 Task: Open Card Card0000000080 in Board Board0000000020 in Workspace WS0000000007 in Trello. Add Member Email0000000028 to Card Card0000000080 in Board Board0000000020 in Workspace WS0000000007 in Trello. Add Red Label titled Label0000000080 to Card Card0000000080 in Board Board0000000020 in Workspace WS0000000007 in Trello. Add Checklist CL0000000080 to Card Card0000000080 in Board Board0000000020 in Workspace WS0000000007 in Trello. Add Dates with Start Date as Nov 01 2023 and Due Date as Nov 30 2023 to Card Card0000000080 in Board Board0000000020 in Workspace WS0000000007 in Trello
Action: Mouse moved to (319, 469)
Screenshot: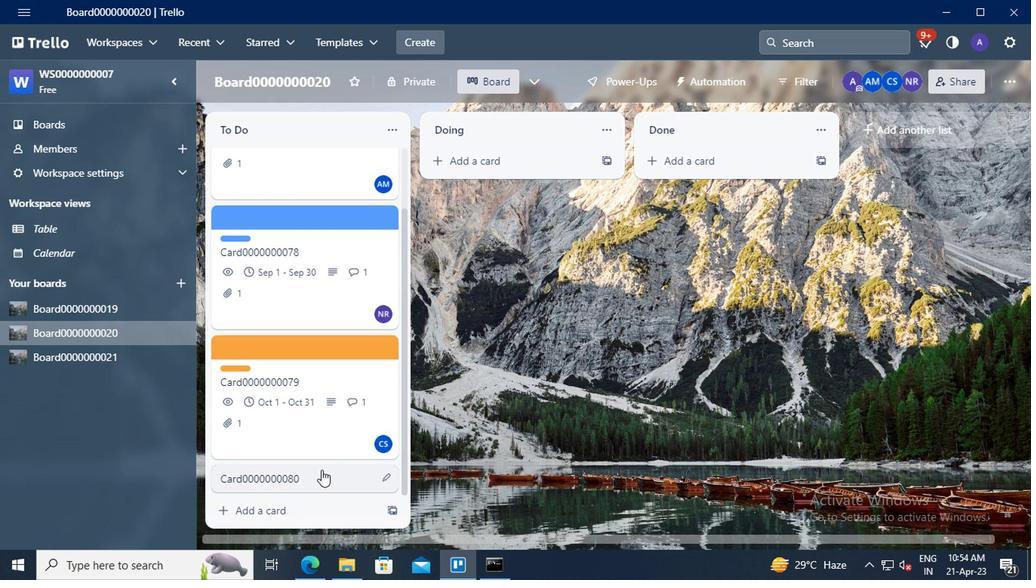 
Action: Mouse pressed left at (319, 469)
Screenshot: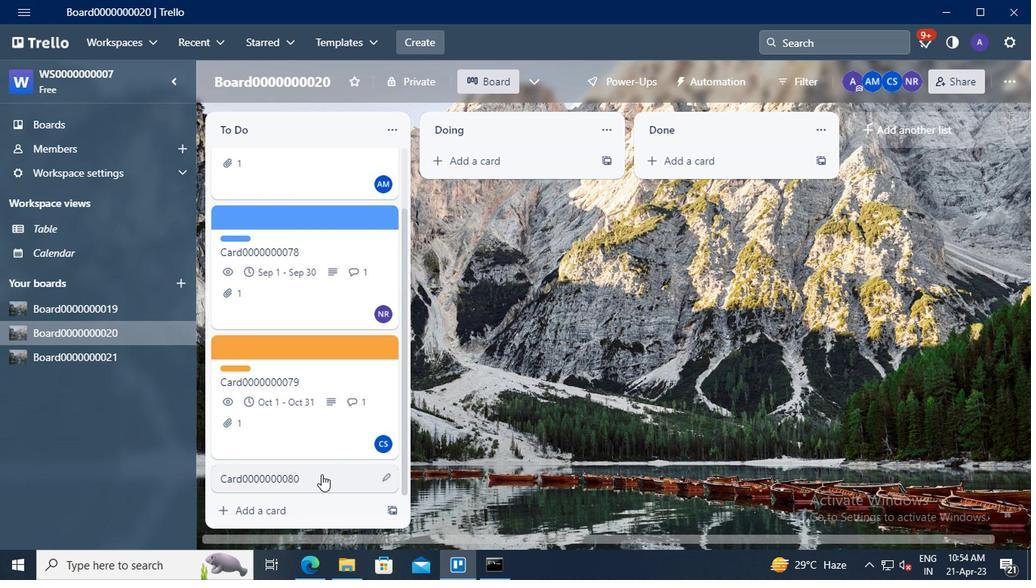 
Action: Mouse moved to (691, 196)
Screenshot: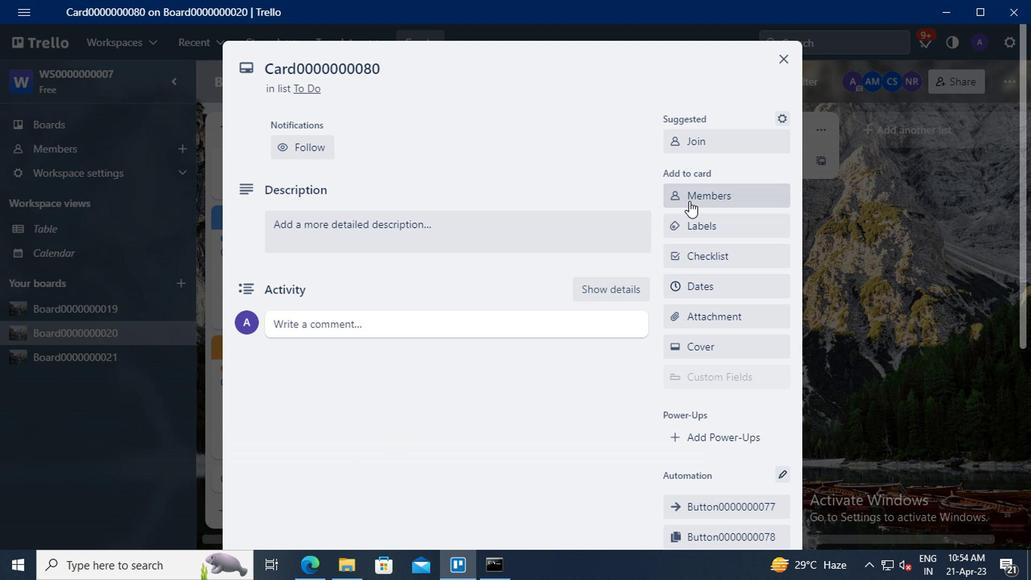 
Action: Mouse pressed left at (691, 196)
Screenshot: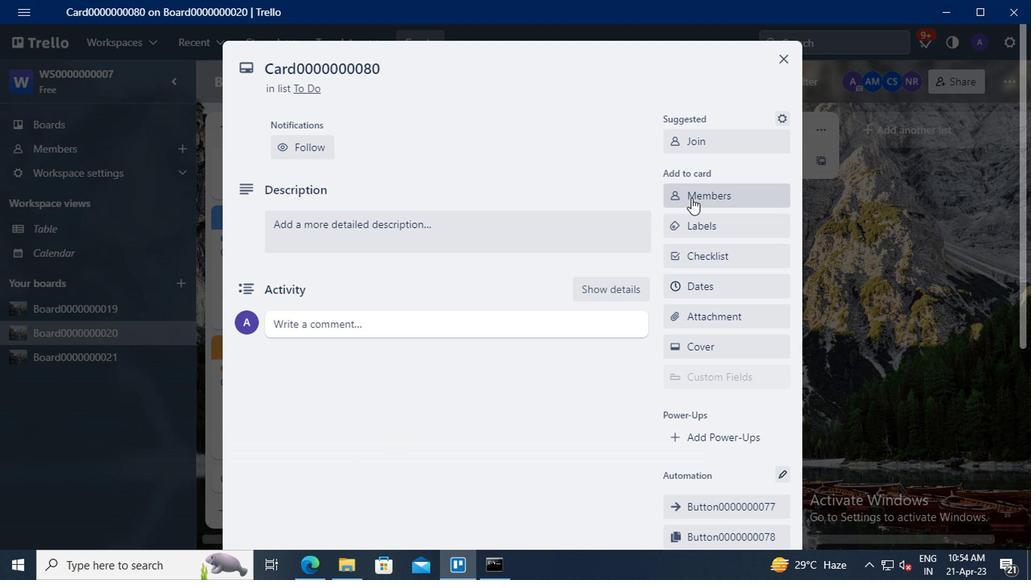 
Action: Mouse moved to (708, 265)
Screenshot: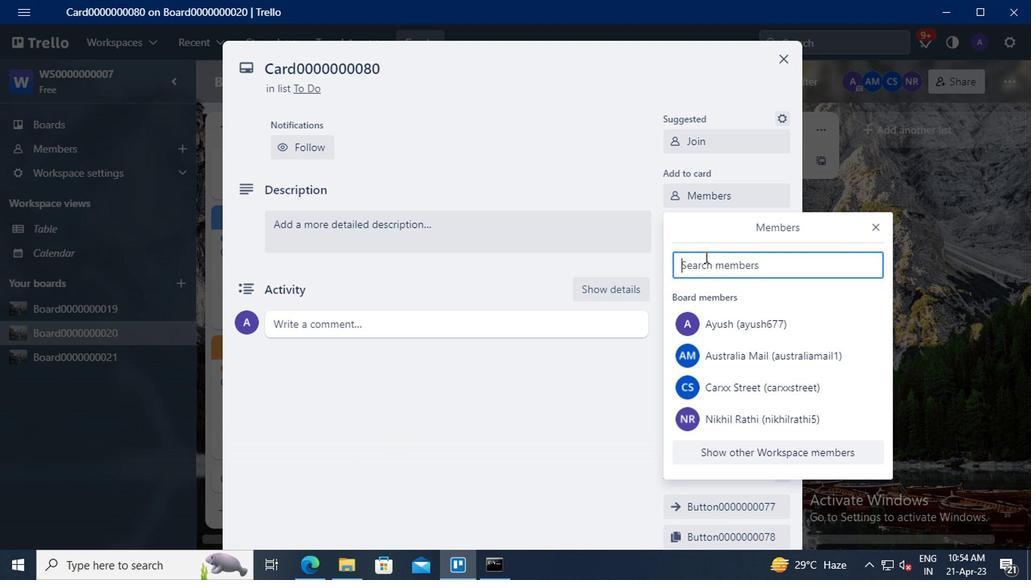 
Action: Mouse pressed left at (708, 265)
Screenshot: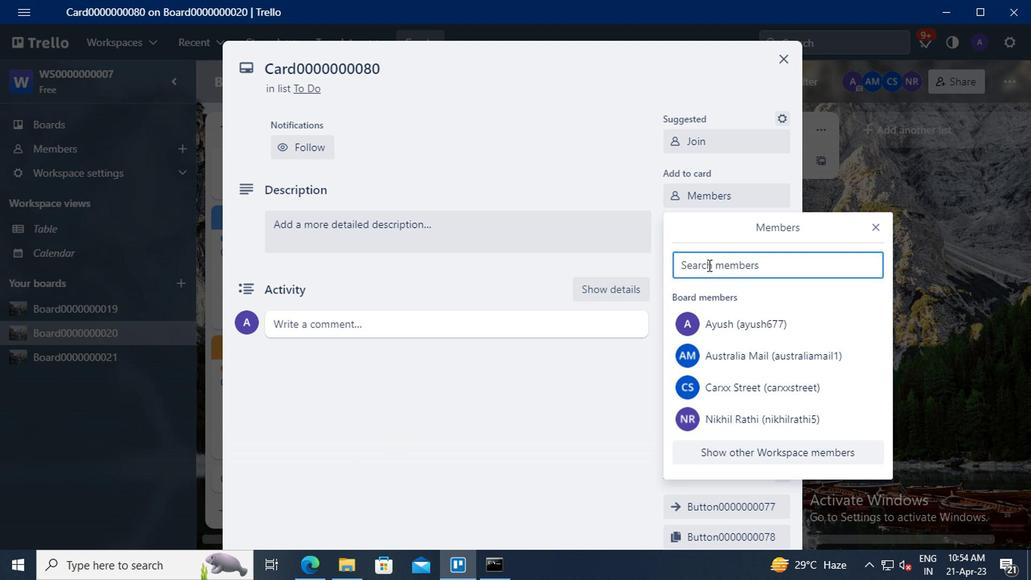
Action: Mouse moved to (702, 269)
Screenshot: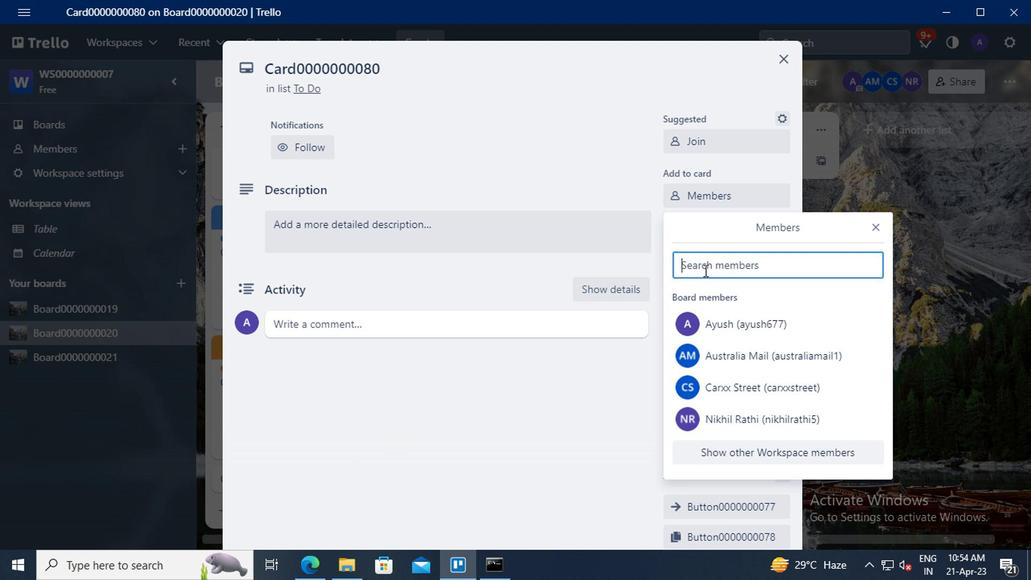 
Action: Key pressed vinnyoffice2<Key.shift>@GMAIL.COM
Screenshot: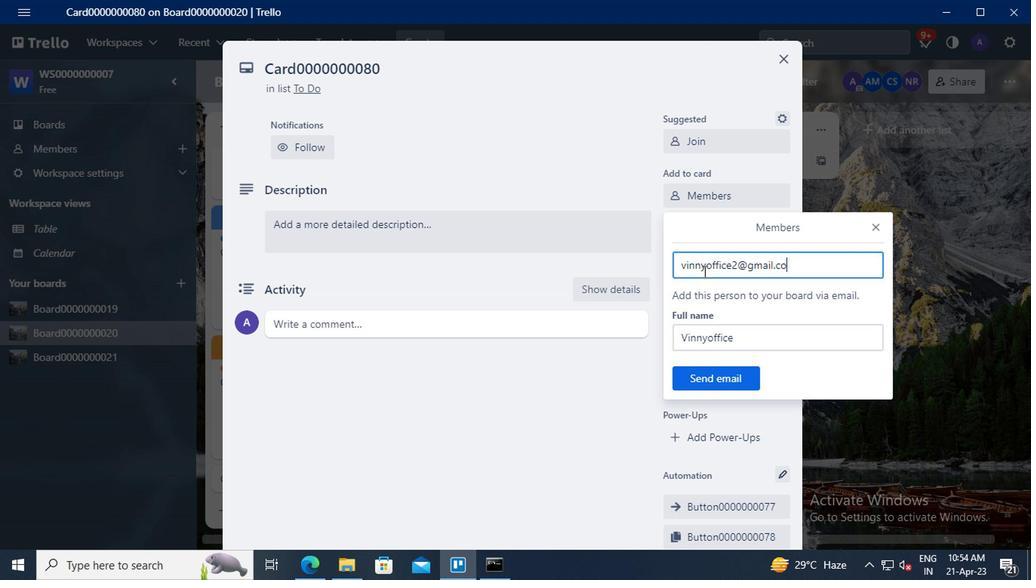 
Action: Mouse moved to (708, 370)
Screenshot: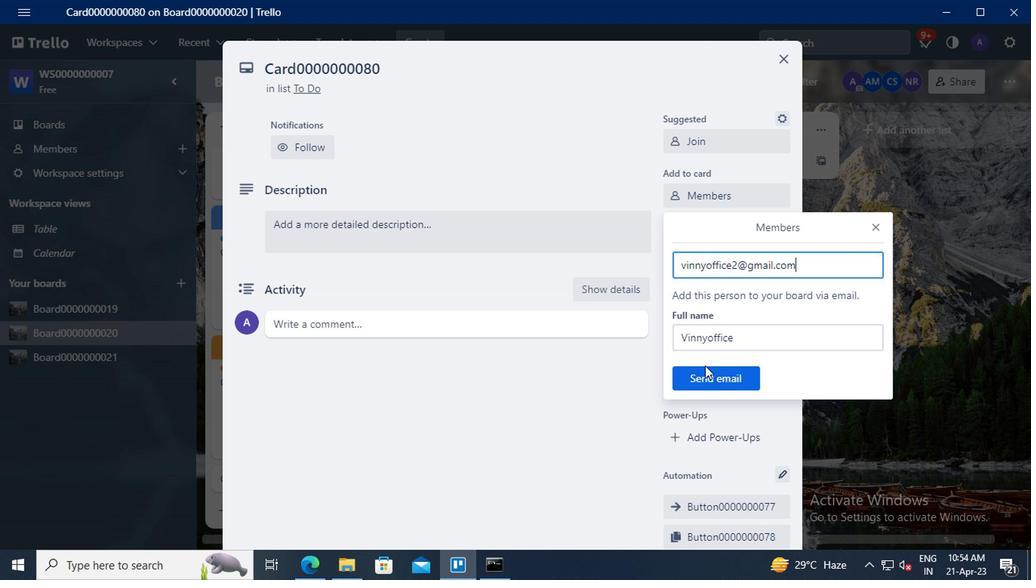 
Action: Mouse pressed left at (708, 370)
Screenshot: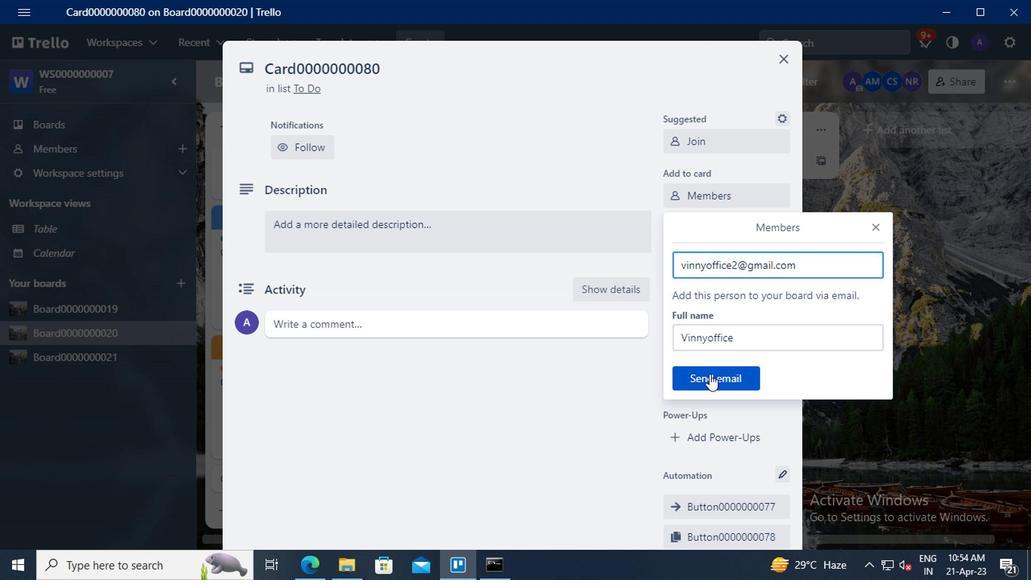 
Action: Mouse moved to (712, 224)
Screenshot: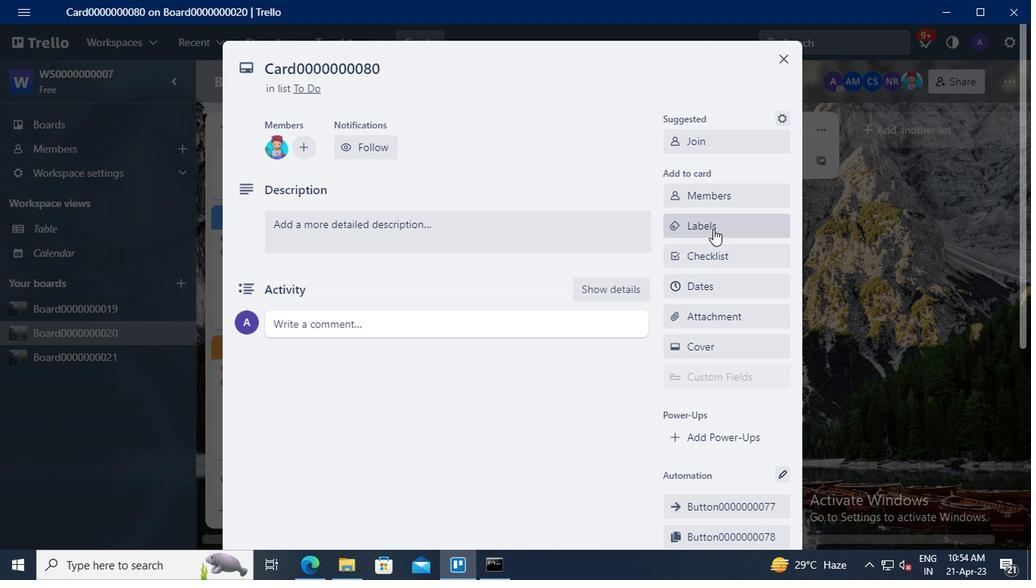 
Action: Mouse pressed left at (712, 224)
Screenshot: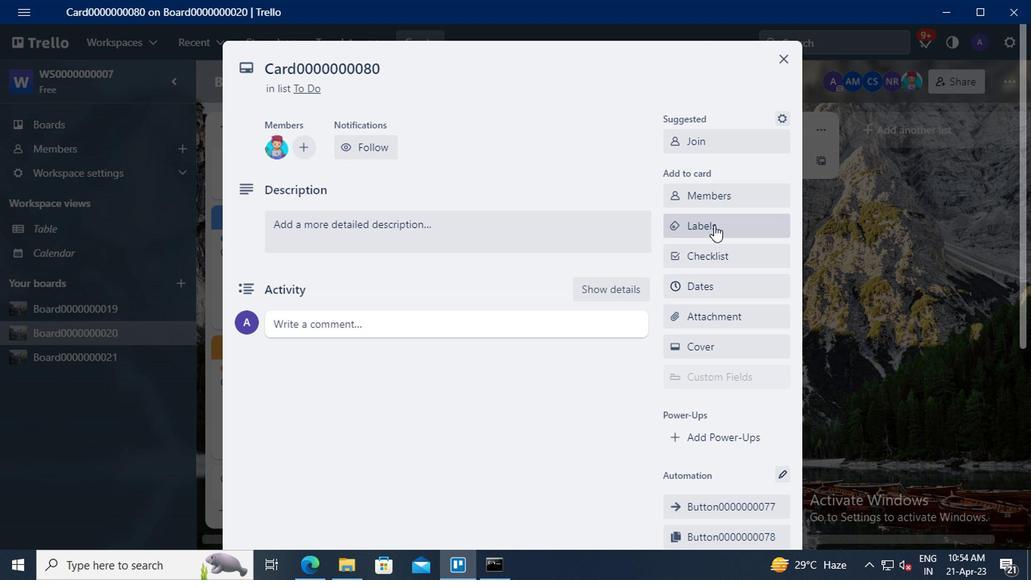 
Action: Mouse moved to (778, 422)
Screenshot: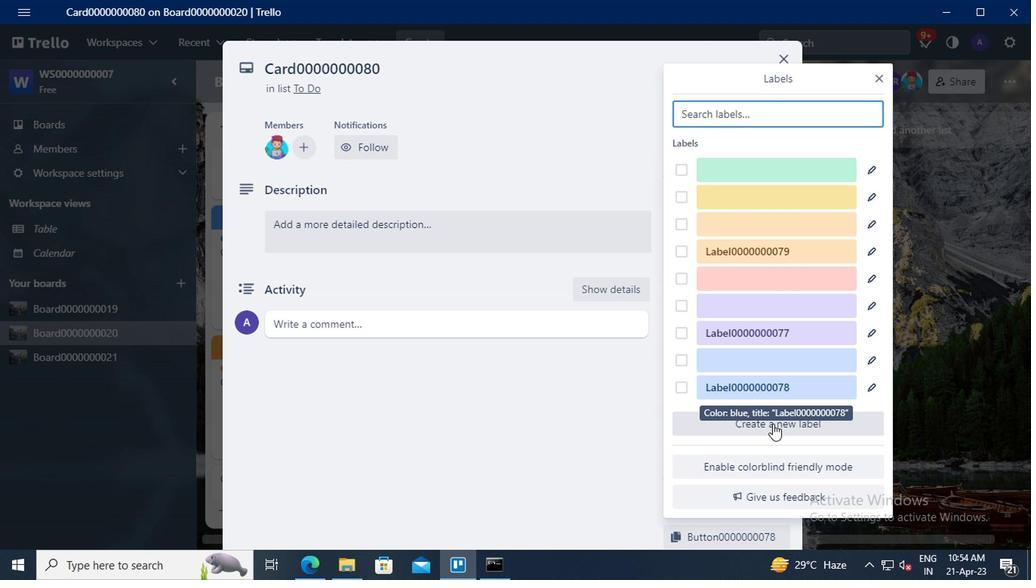 
Action: Mouse pressed left at (778, 422)
Screenshot: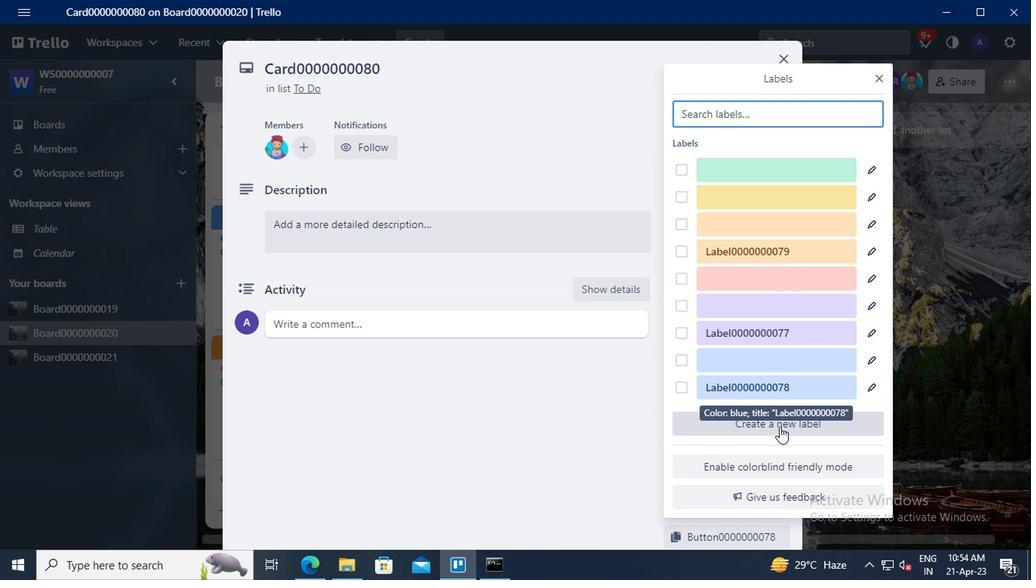 
Action: Mouse moved to (716, 220)
Screenshot: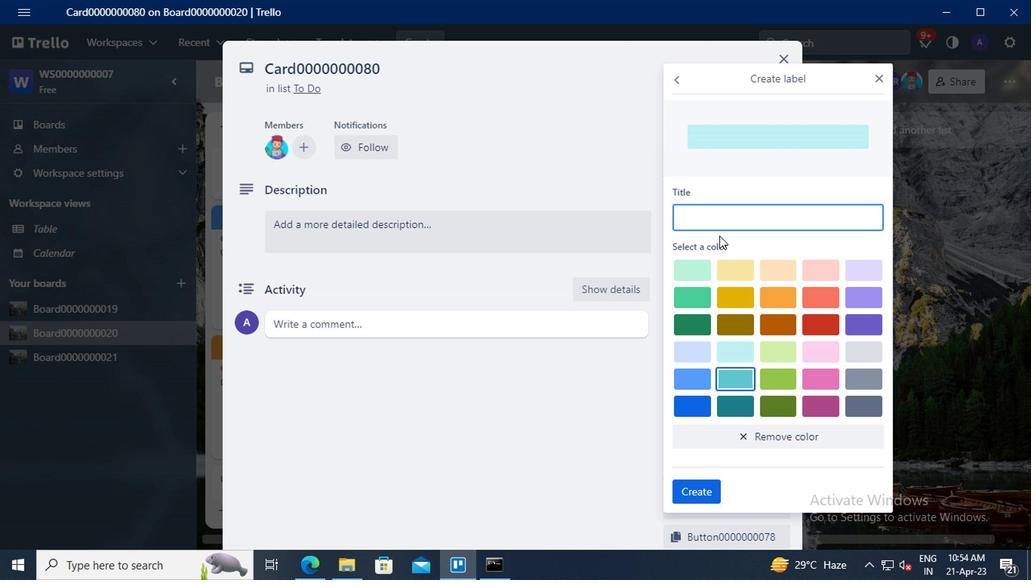 
Action: Mouse pressed left at (716, 220)
Screenshot: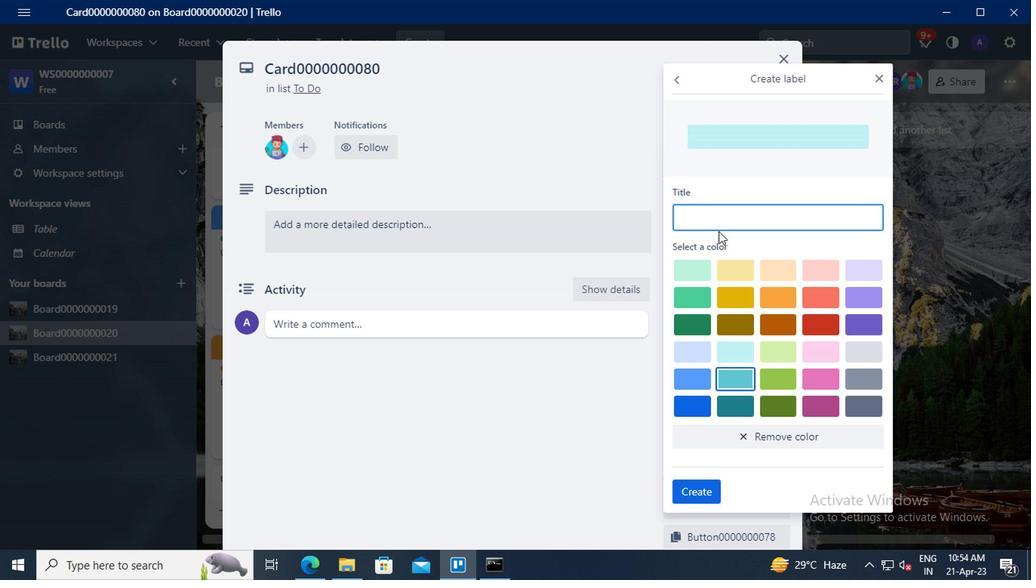 
Action: Key pressed <Key.shift>LAB
Screenshot: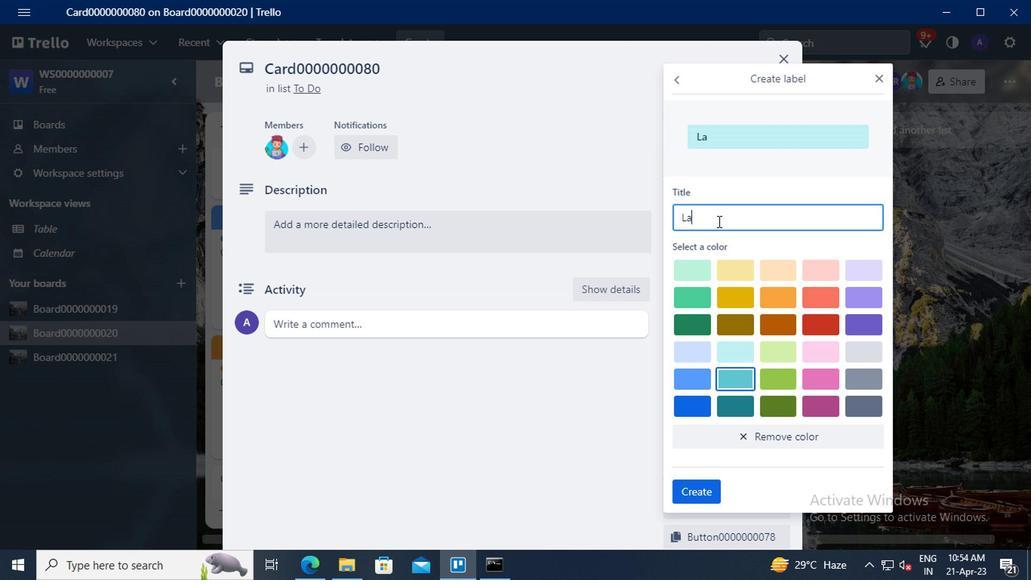 
Action: Mouse moved to (704, 215)
Screenshot: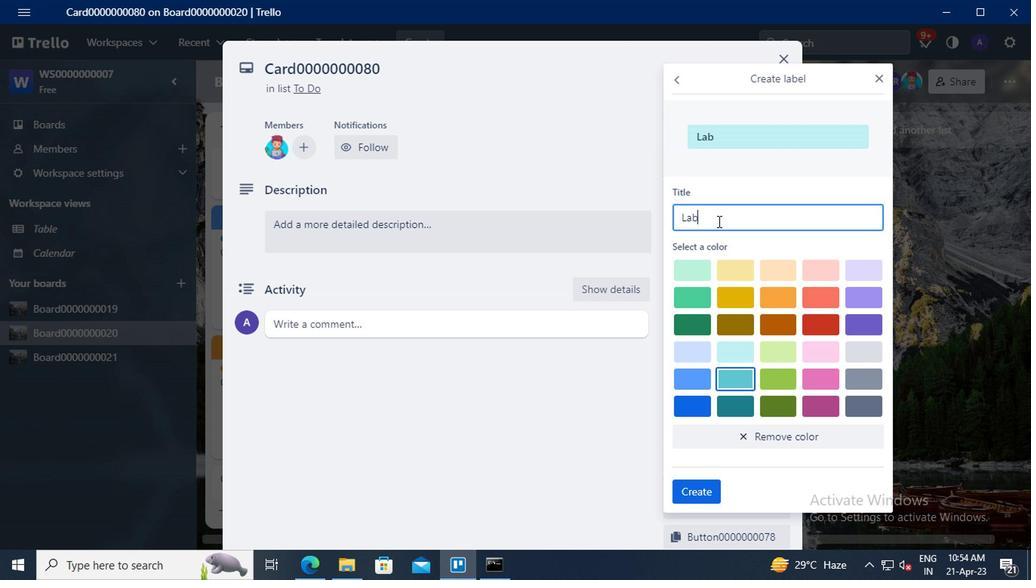 
Action: Key pressed EL0000000080
Screenshot: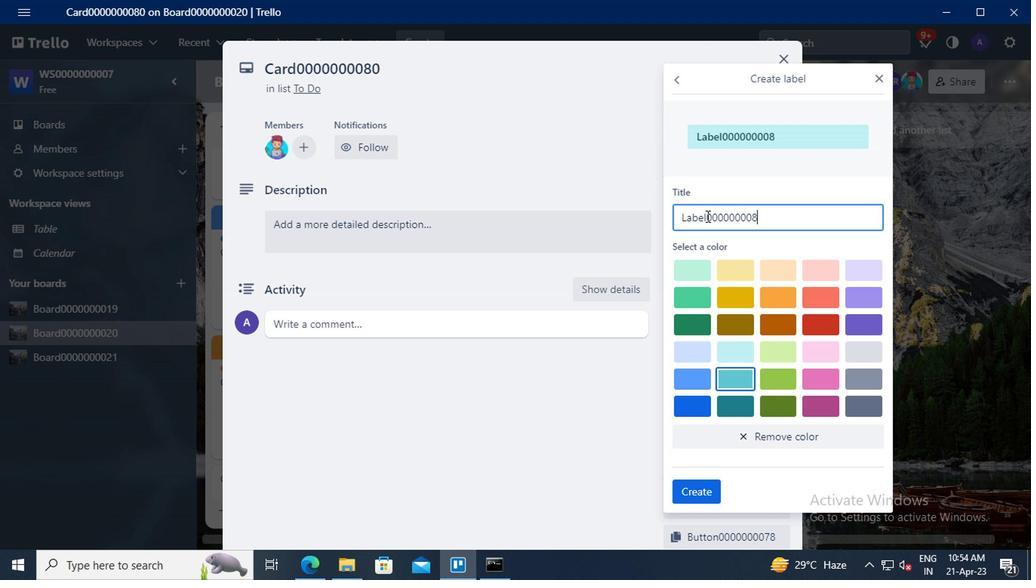 
Action: Mouse moved to (818, 289)
Screenshot: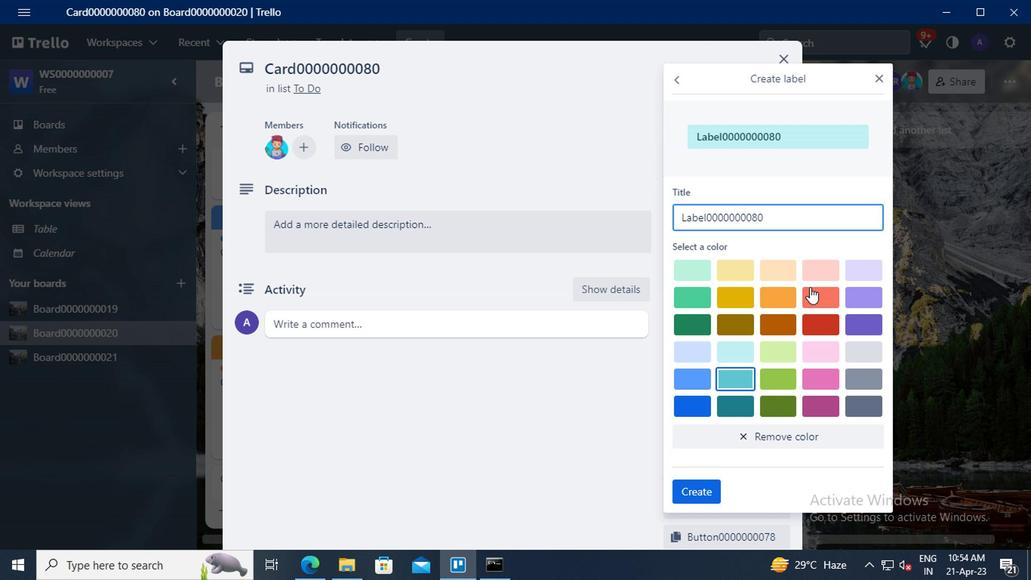 
Action: Mouse pressed left at (818, 289)
Screenshot: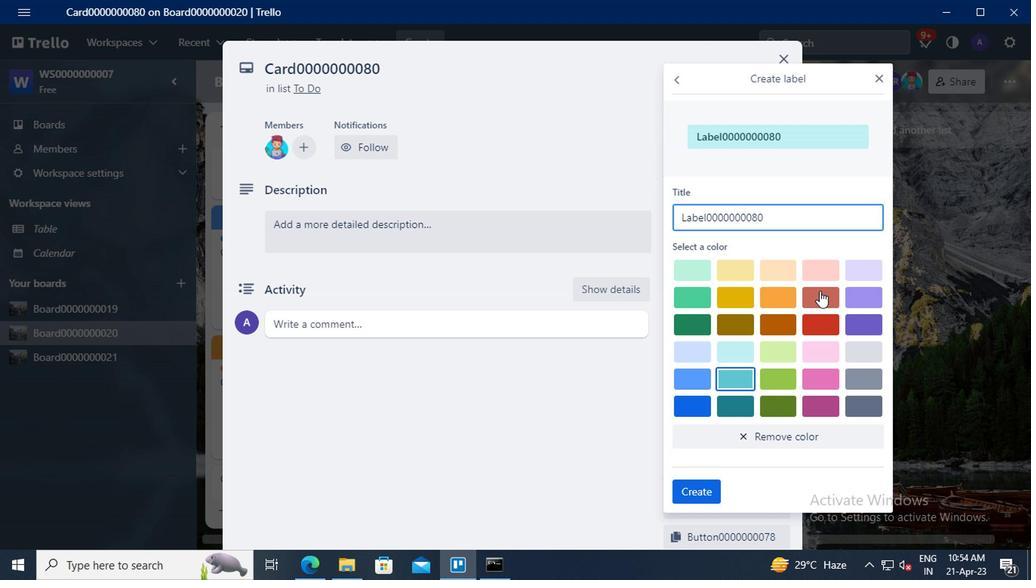 
Action: Mouse moved to (706, 486)
Screenshot: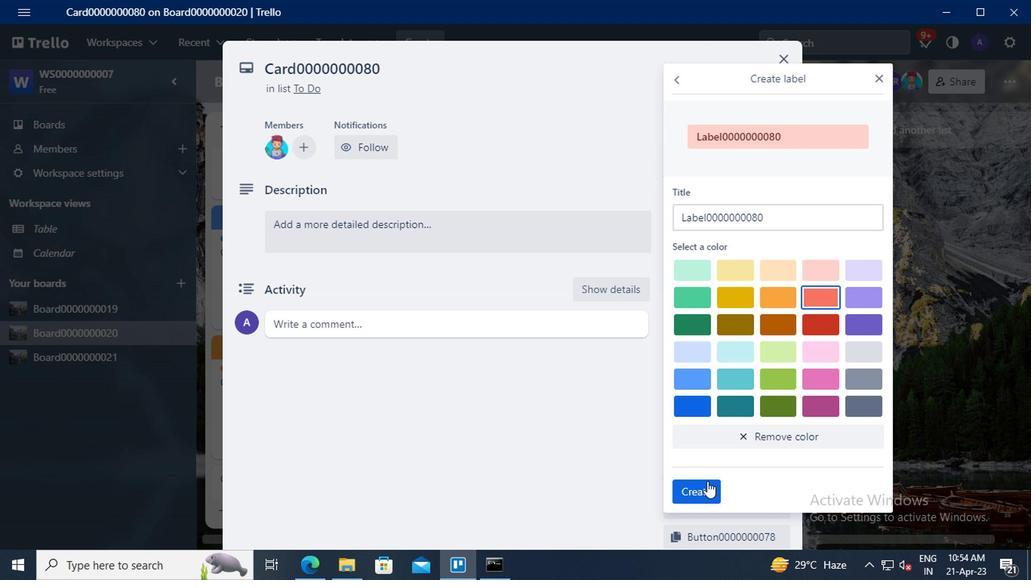 
Action: Mouse pressed left at (706, 486)
Screenshot: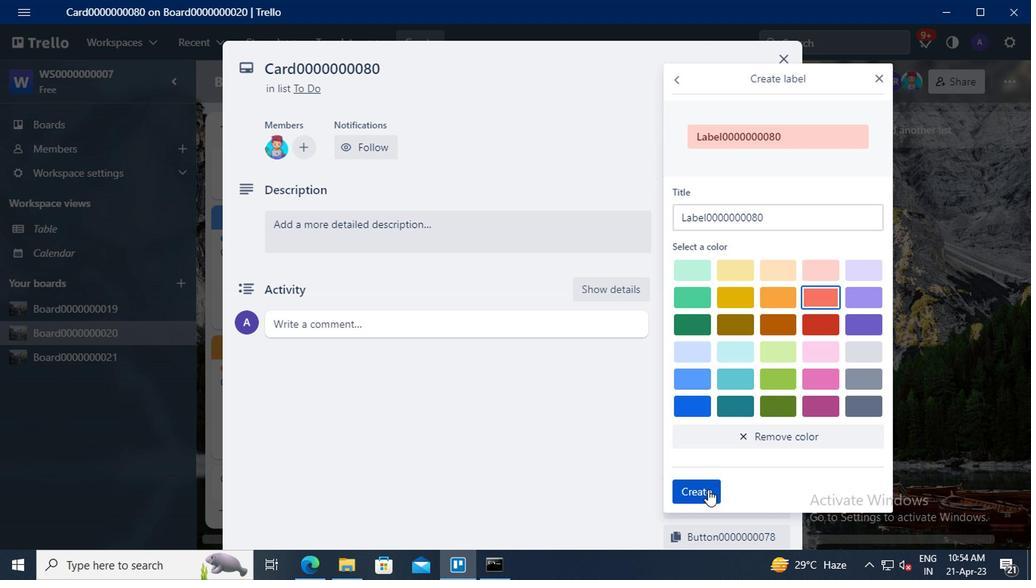 
Action: Mouse moved to (881, 80)
Screenshot: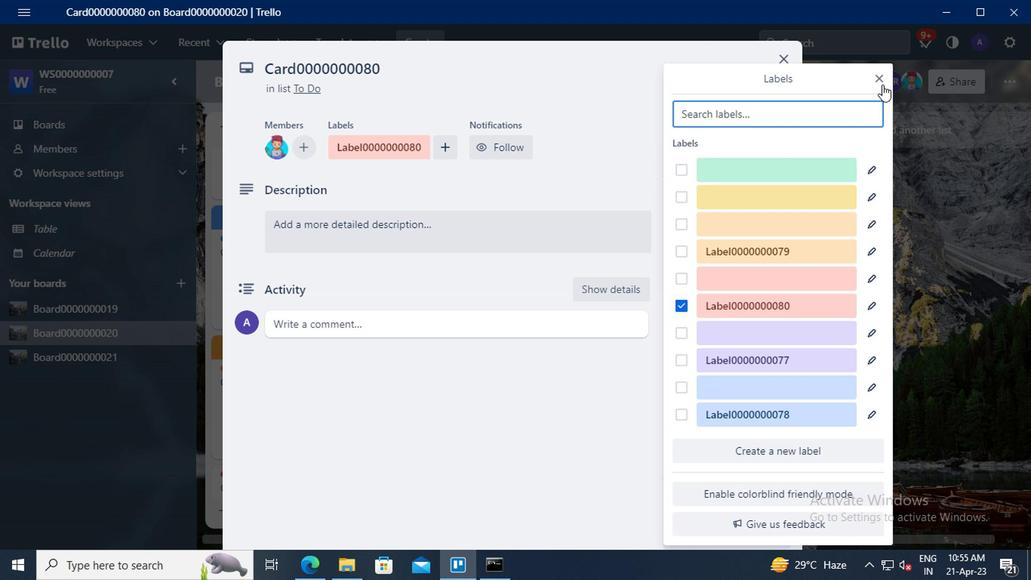 
Action: Mouse pressed left at (881, 80)
Screenshot: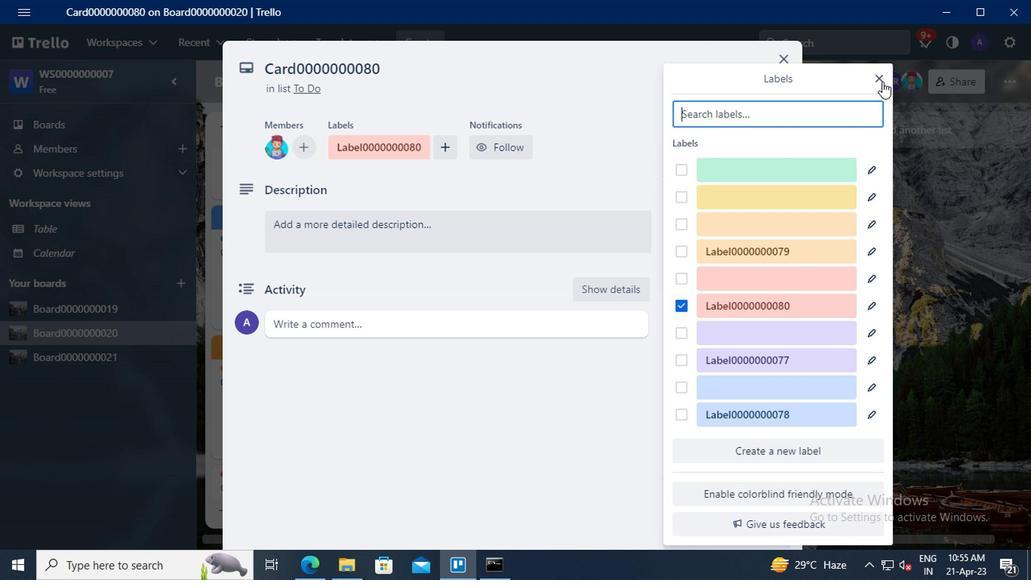 
Action: Mouse moved to (760, 252)
Screenshot: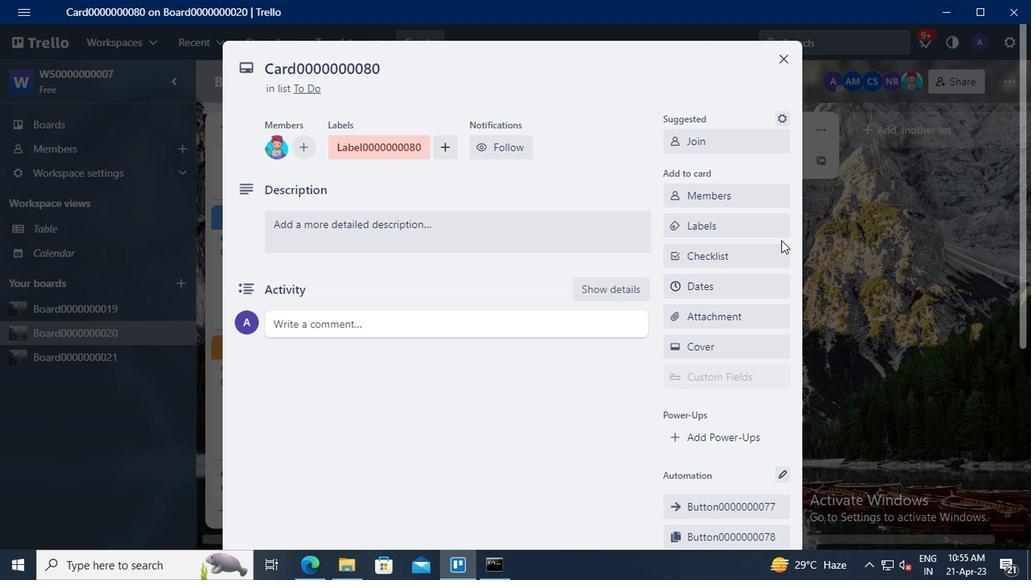 
Action: Mouse pressed left at (760, 252)
Screenshot: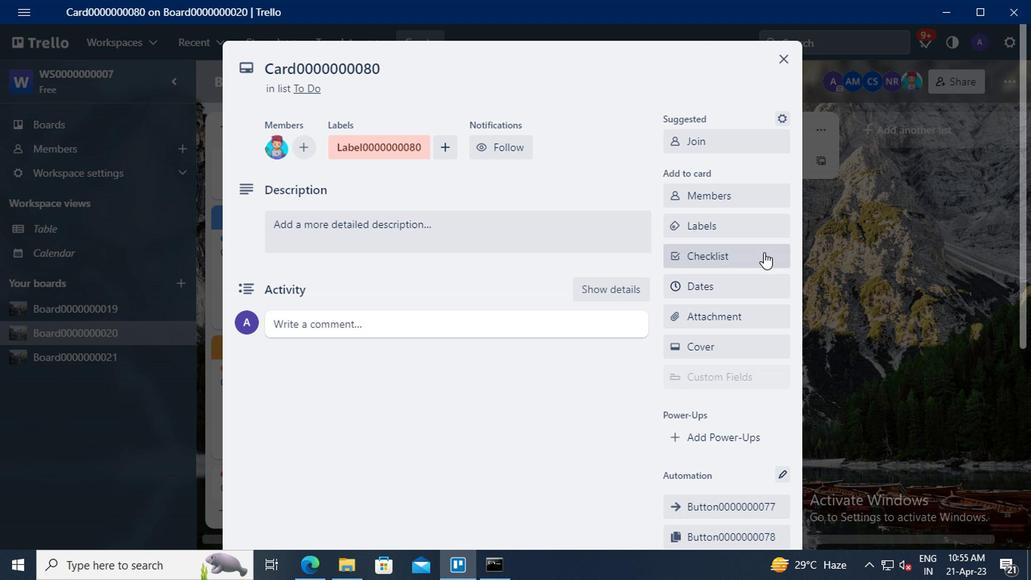 
Action: Key pressed <Key.delete><Key.shift>CL0000000080
Screenshot: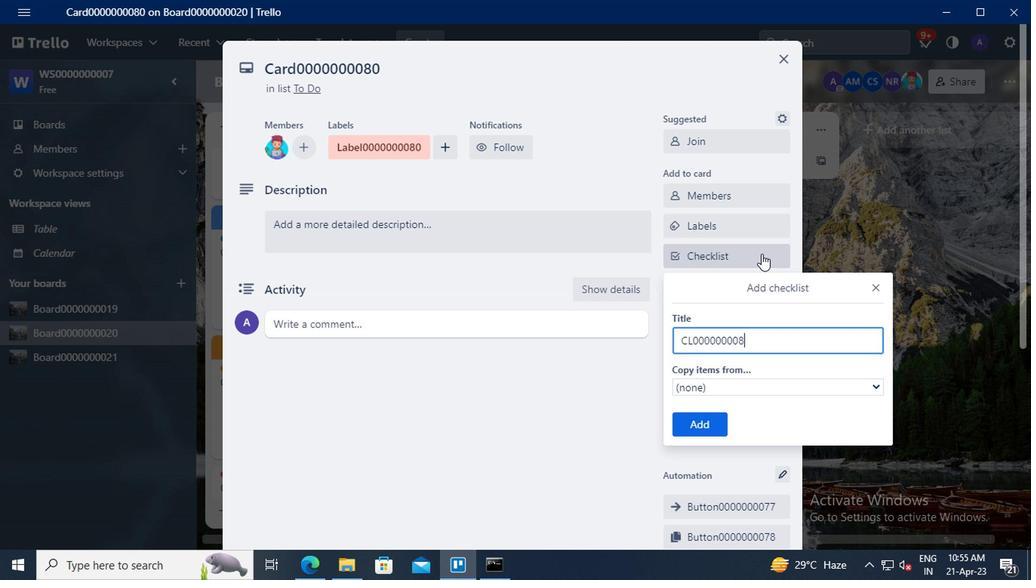 
Action: Mouse moved to (707, 418)
Screenshot: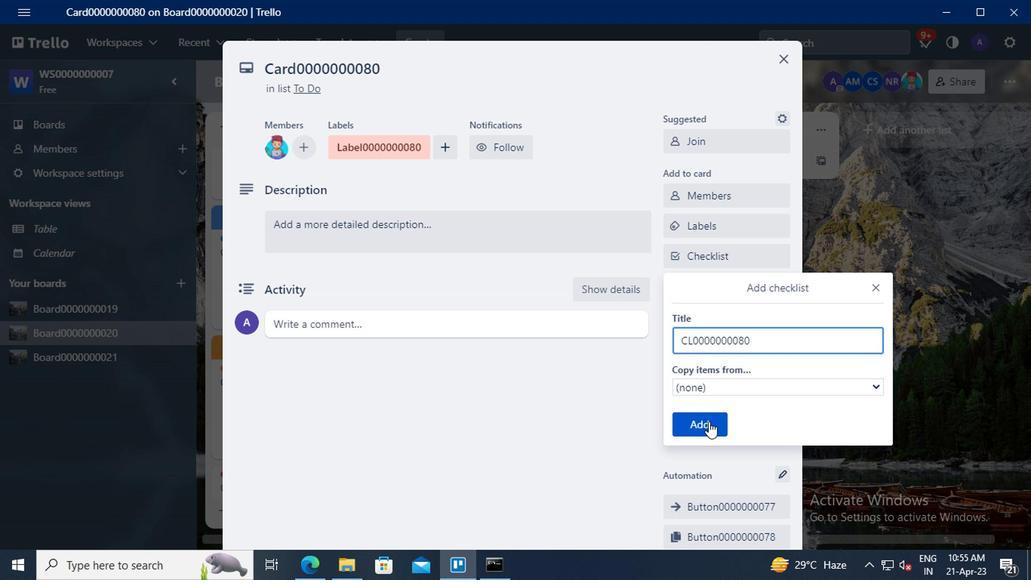 
Action: Mouse pressed left at (707, 418)
Screenshot: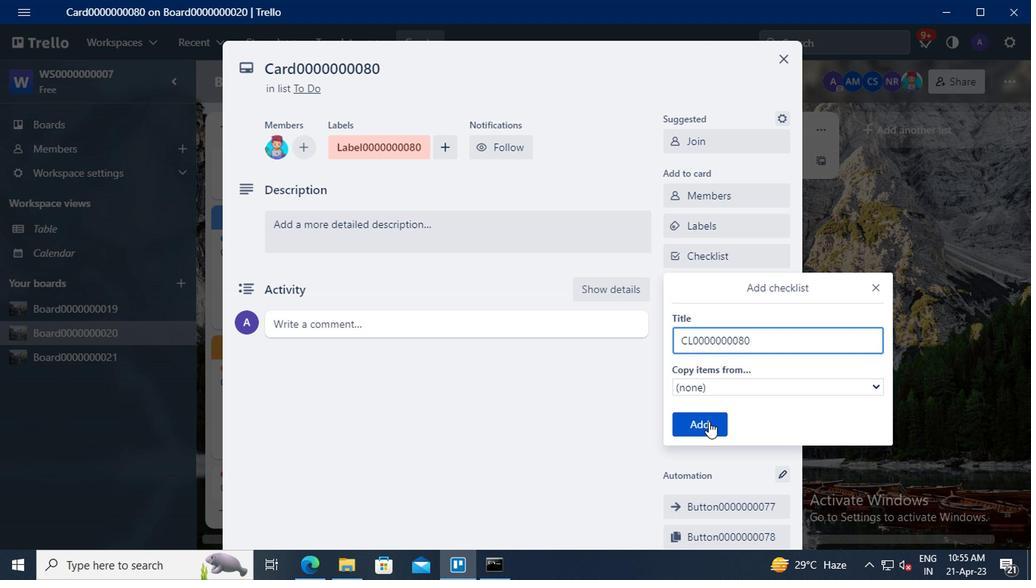 
Action: Mouse moved to (721, 282)
Screenshot: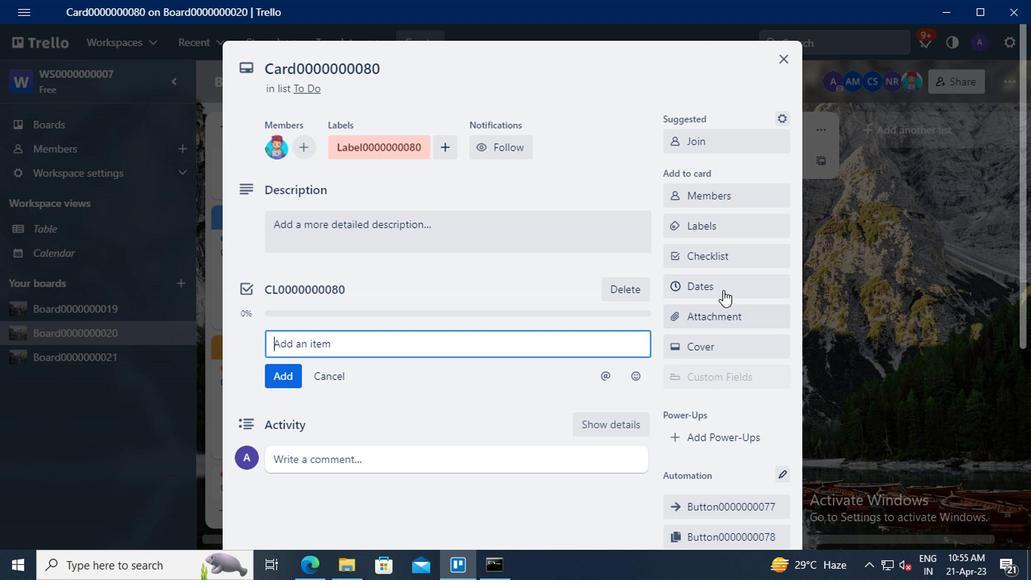 
Action: Mouse pressed left at (721, 282)
Screenshot: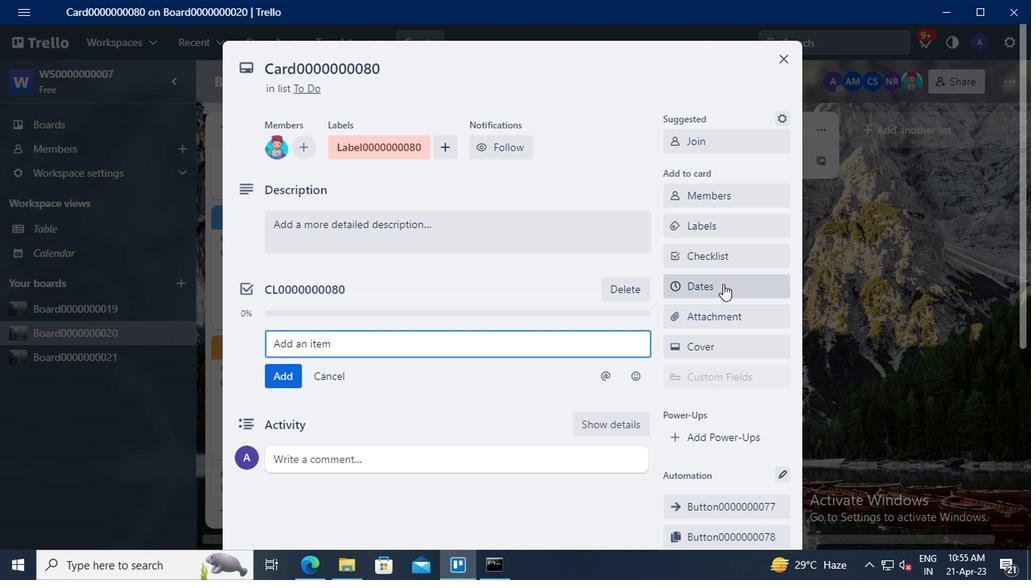 
Action: Mouse moved to (678, 346)
Screenshot: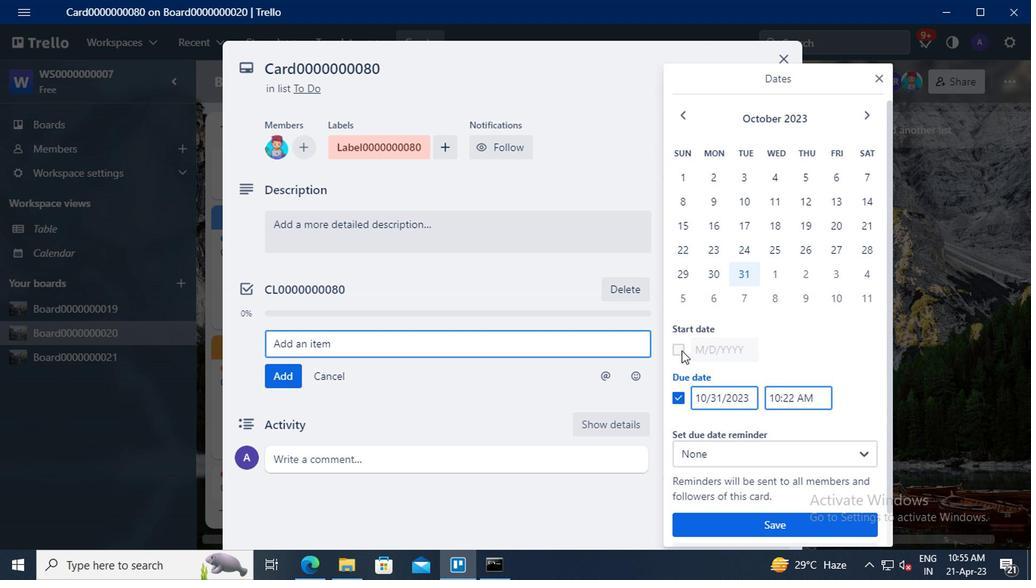 
Action: Mouse pressed left at (678, 346)
Screenshot: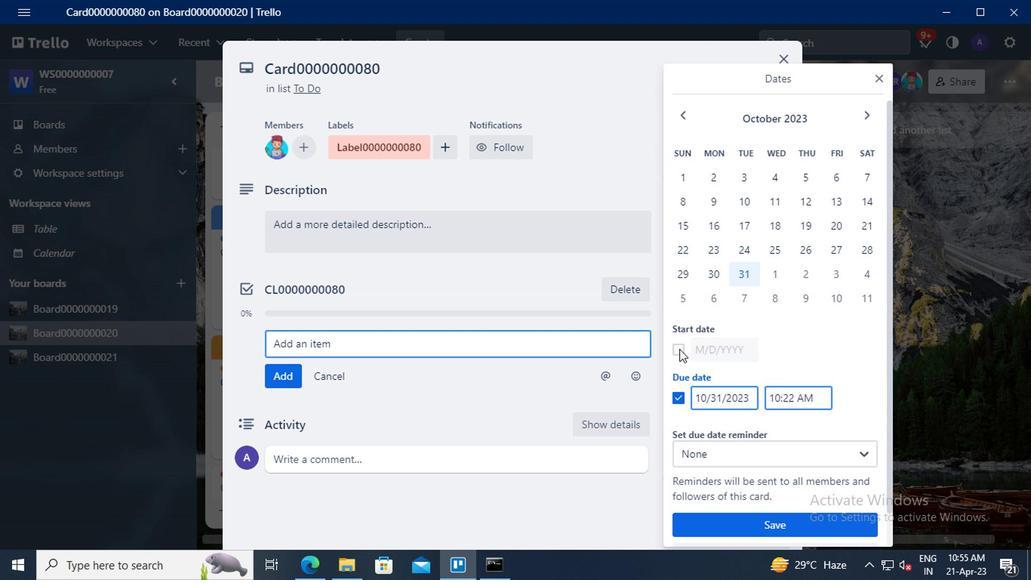 
Action: Mouse moved to (719, 345)
Screenshot: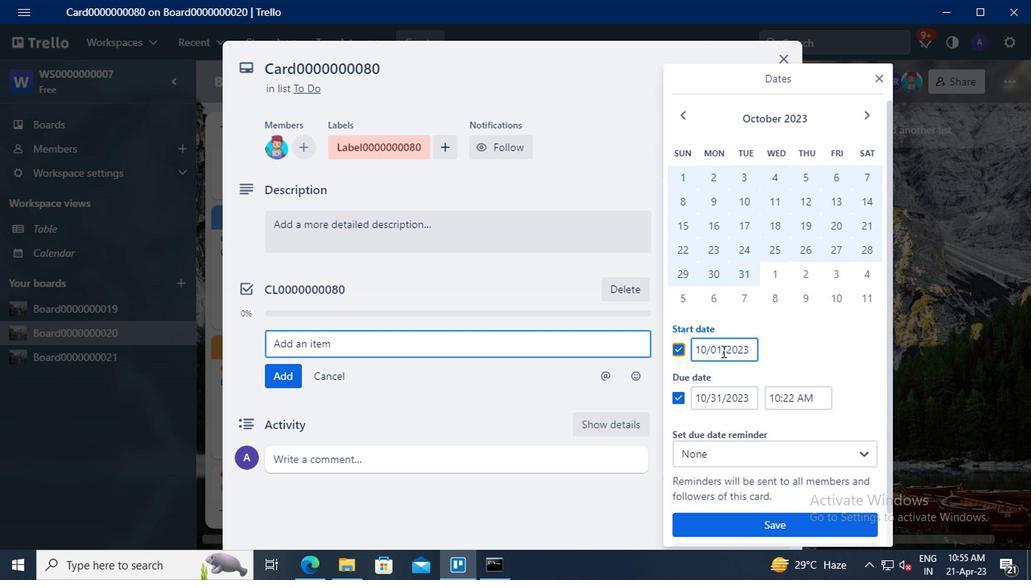 
Action: Mouse pressed left at (719, 345)
Screenshot: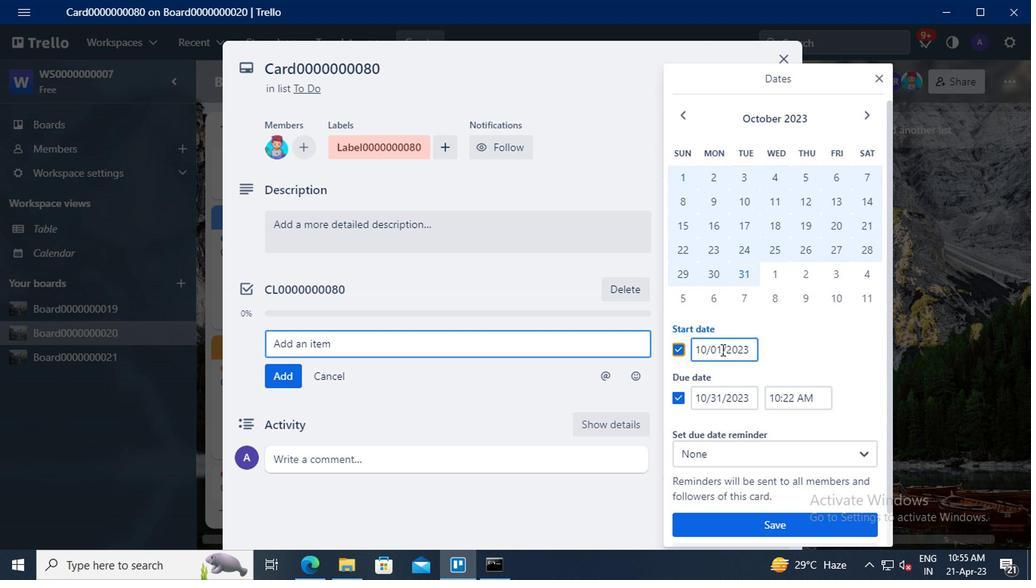 
Action: Mouse moved to (737, 303)
Screenshot: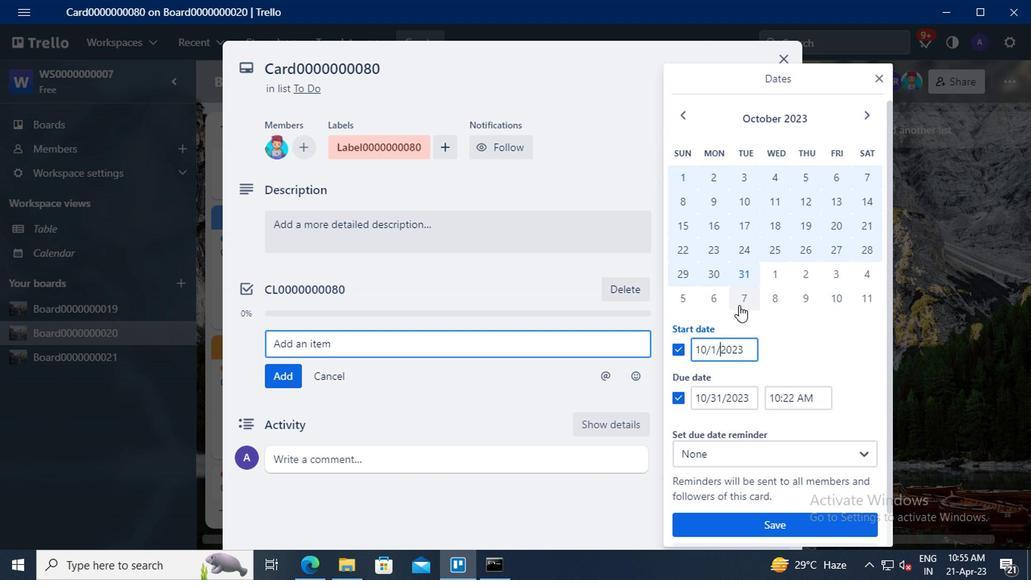
Action: Key pressed <Key.left><Key.backspace>1<Key.left><Key.left><Key.backspace><Key.backspace>11
Screenshot: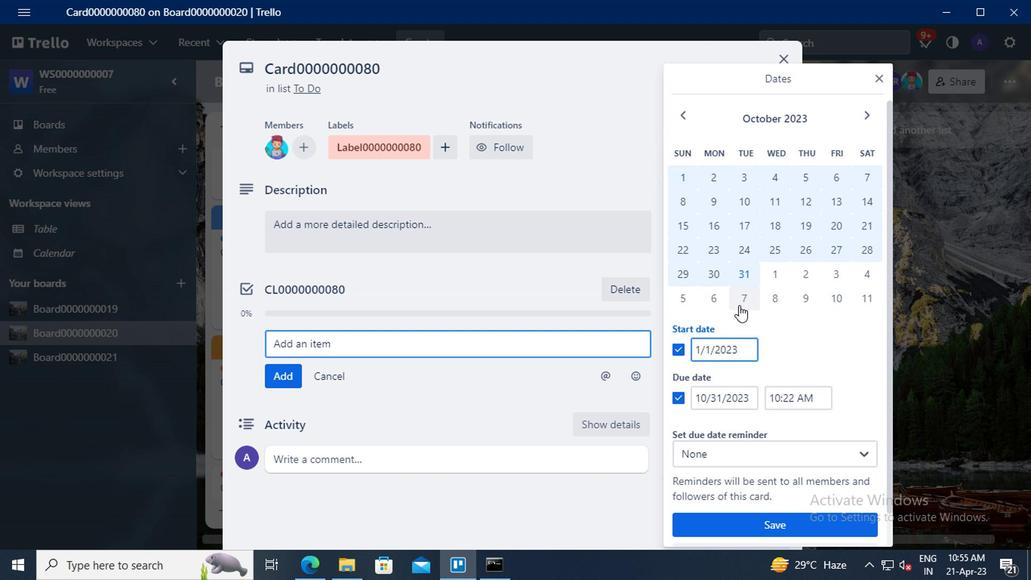 
Action: Mouse moved to (719, 391)
Screenshot: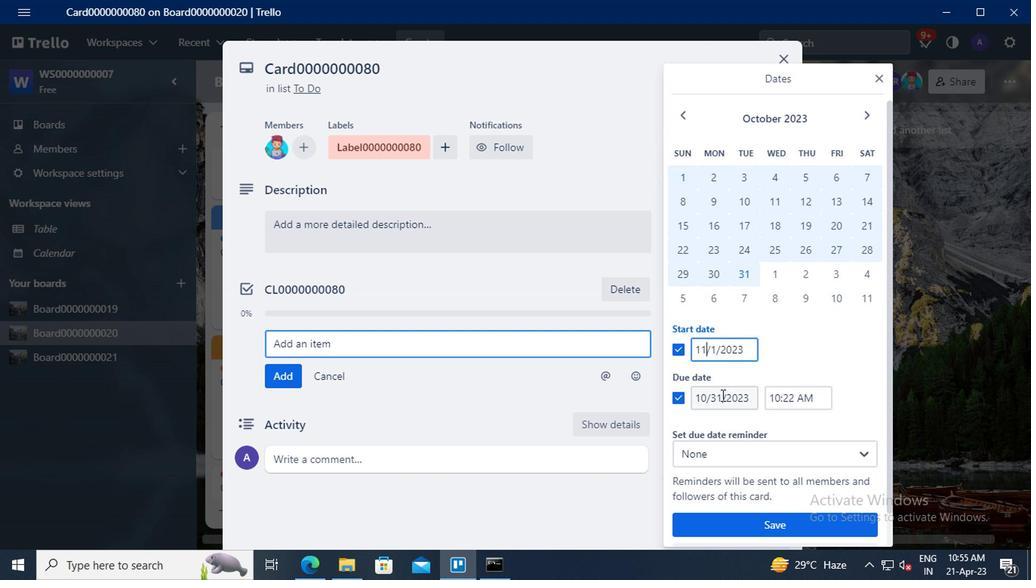 
Action: Mouse pressed left at (719, 391)
Screenshot: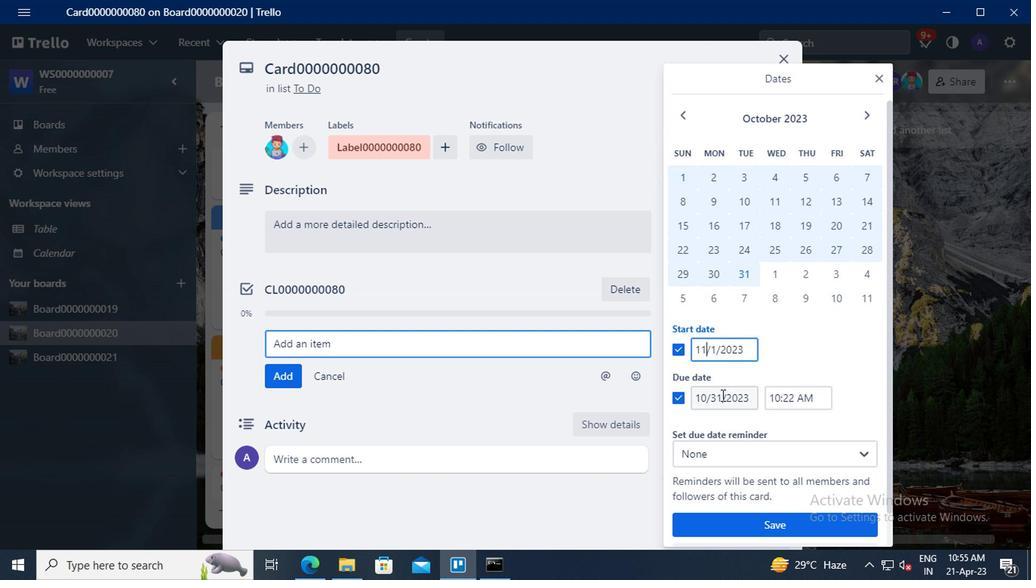 
Action: Mouse moved to (725, 373)
Screenshot: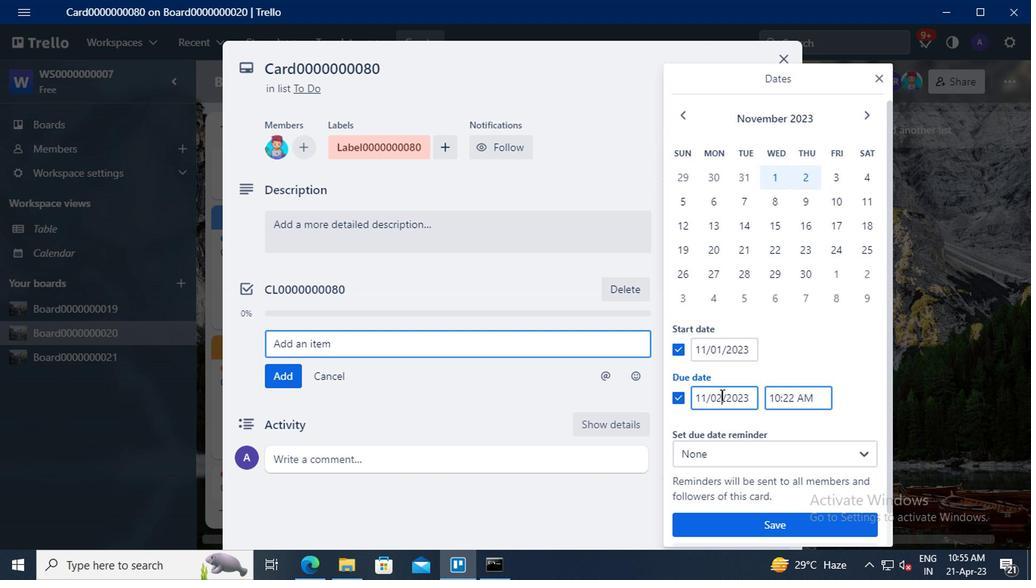 
Action: Key pressed <Key.backspace><Key.backspace>30
Screenshot: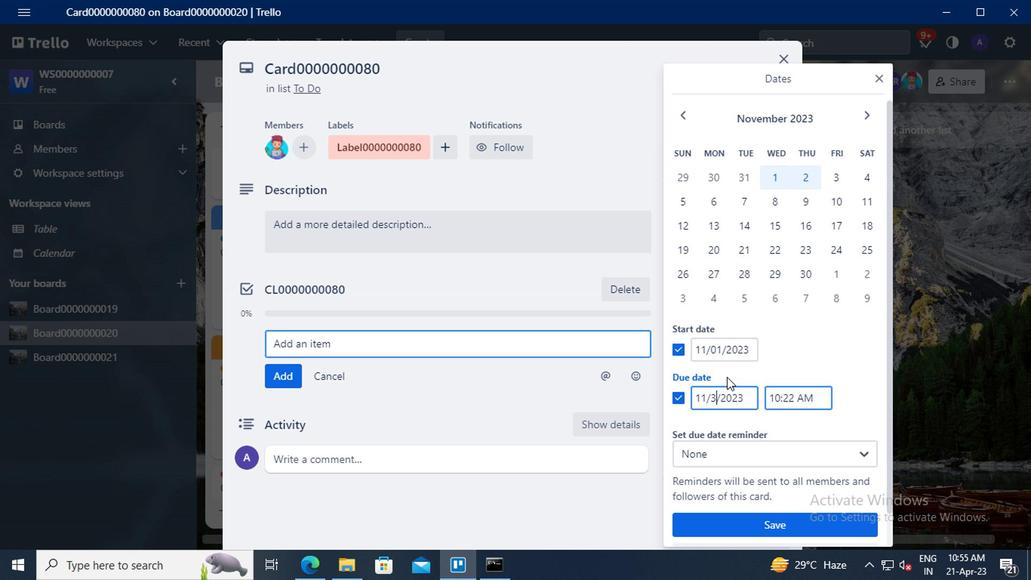 
Action: Mouse moved to (745, 514)
Screenshot: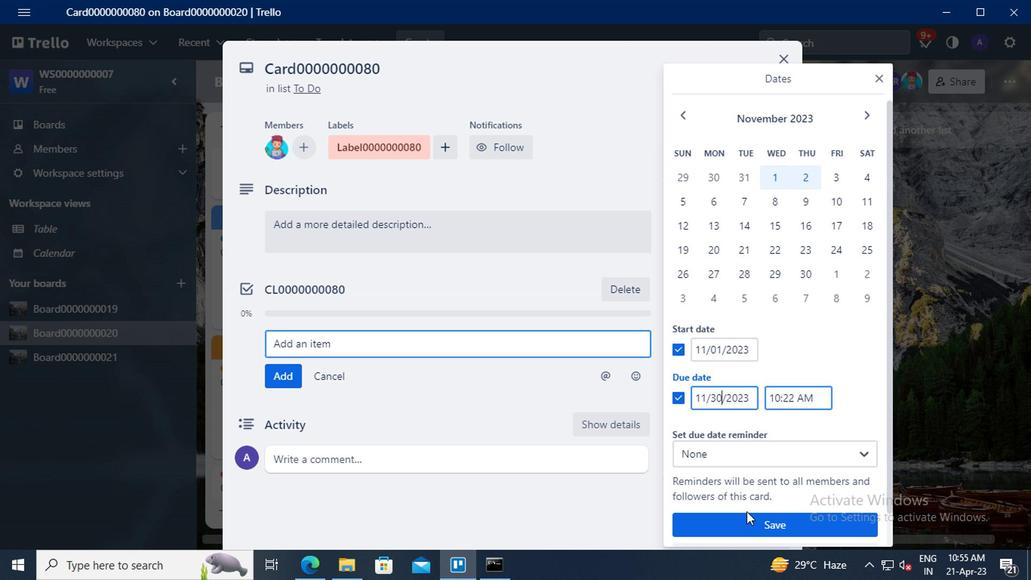 
Action: Mouse pressed left at (745, 514)
Screenshot: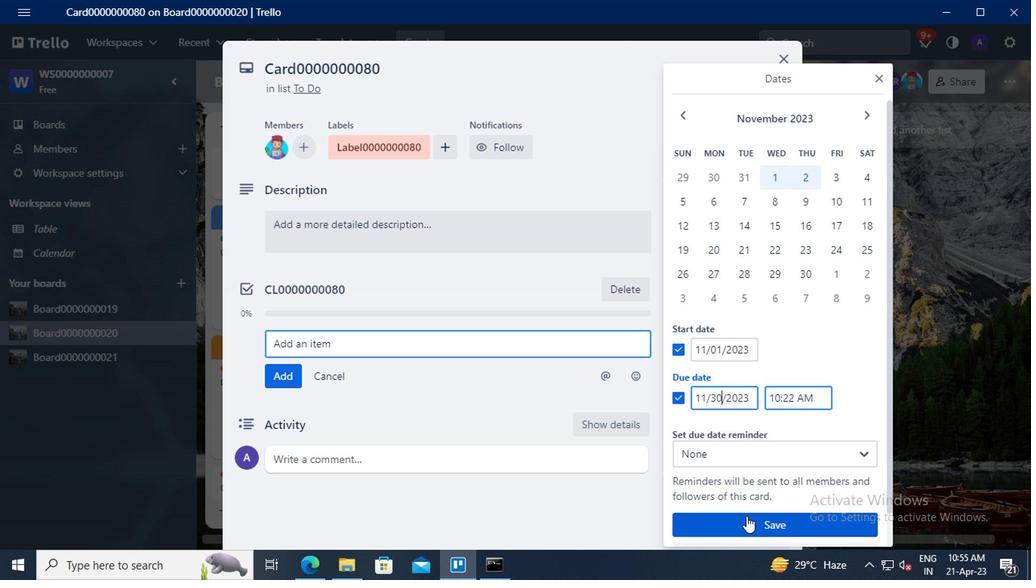 
